 Task: Add a condition where "Status category Less than Solved" in unsolved tickets in your groups.
Action: Mouse moved to (125, 416)
Screenshot: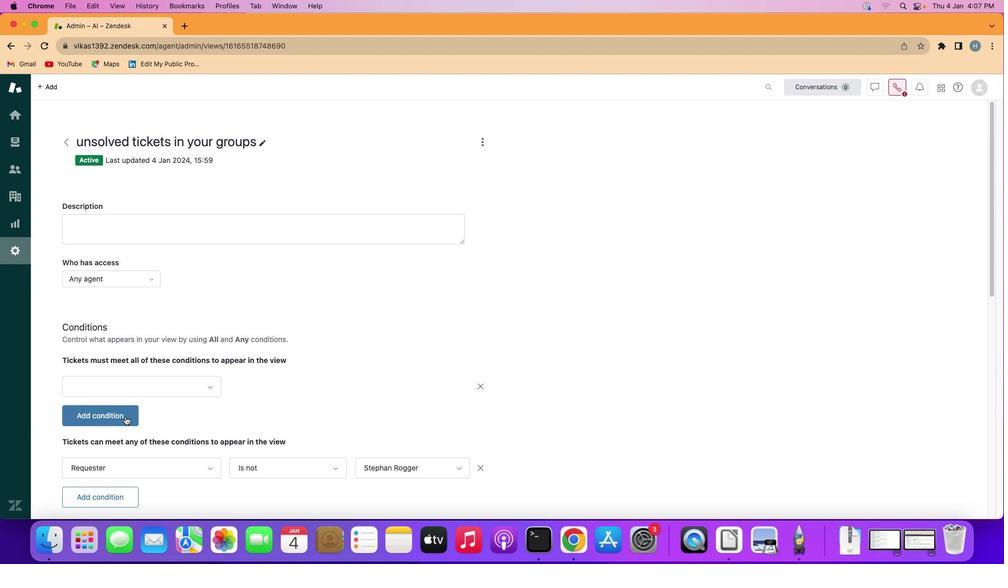 
Action: Mouse pressed left at (125, 416)
Screenshot: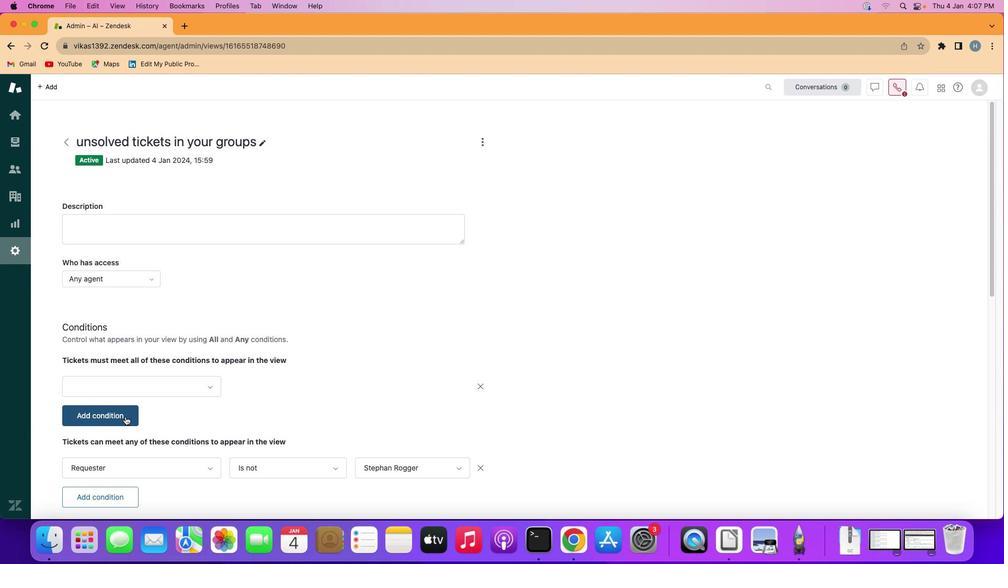 
Action: Mouse moved to (127, 414)
Screenshot: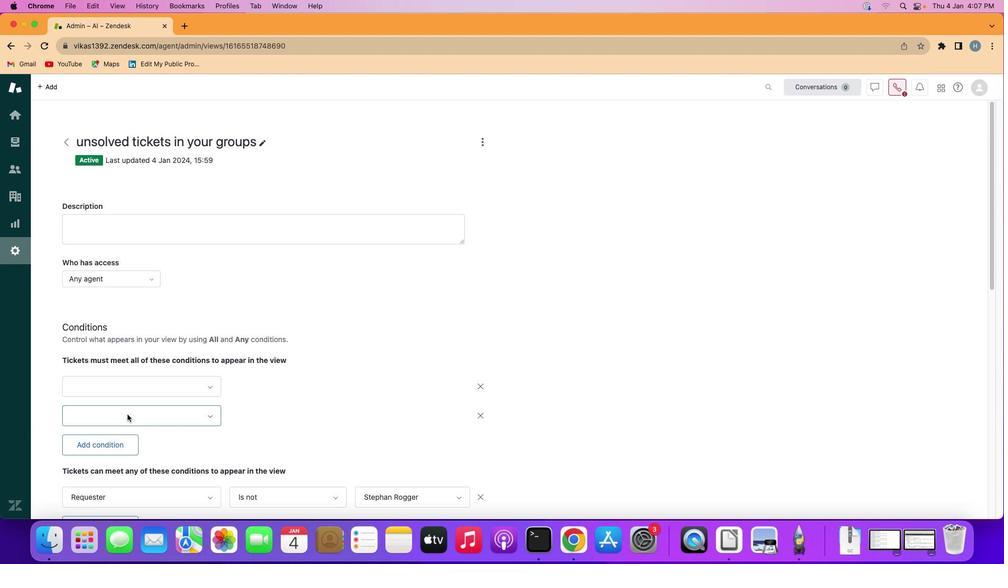 
Action: Mouse pressed left at (127, 414)
Screenshot: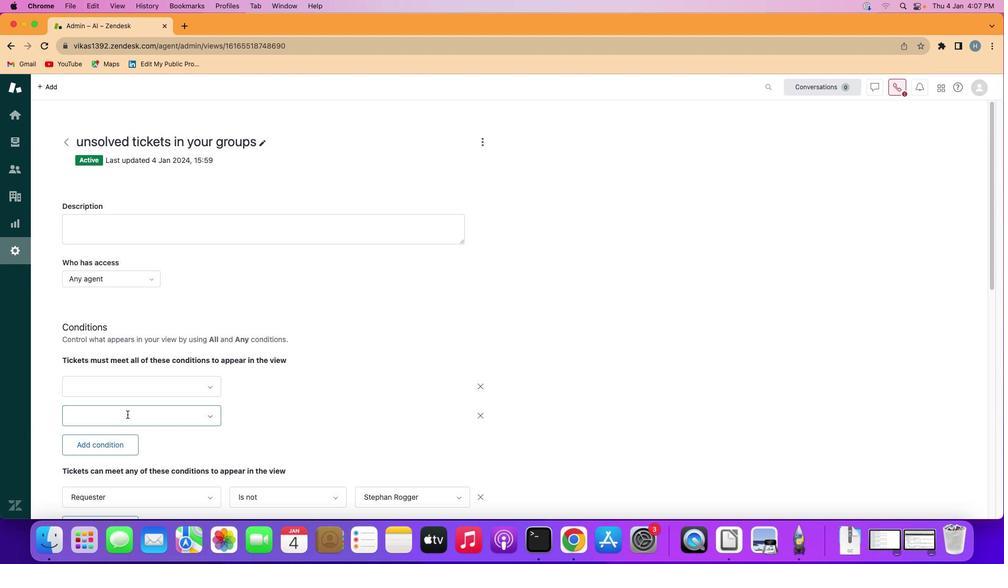 
Action: Mouse moved to (150, 233)
Screenshot: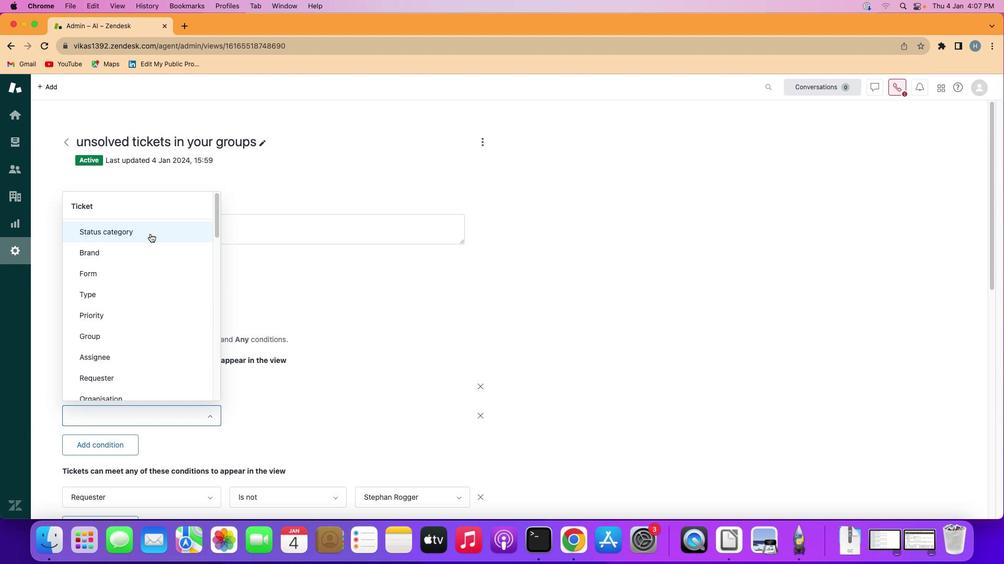 
Action: Mouse pressed left at (150, 233)
Screenshot: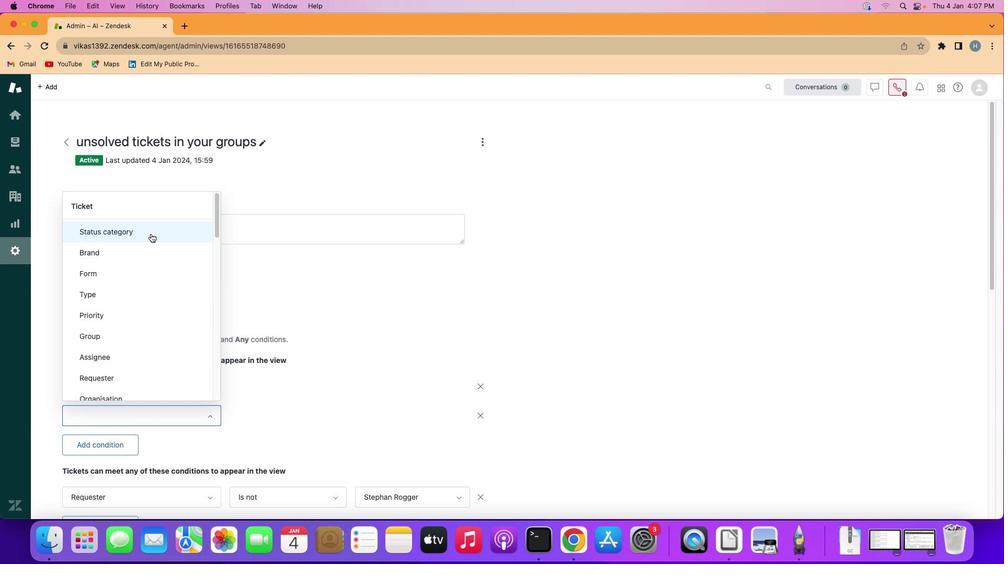 
Action: Mouse moved to (277, 416)
Screenshot: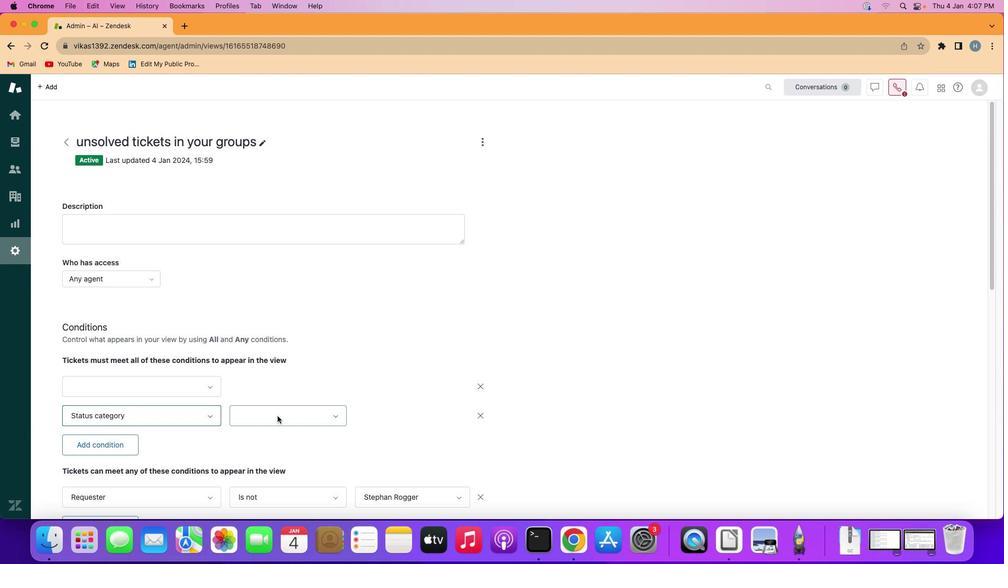 
Action: Mouse pressed left at (277, 416)
Screenshot: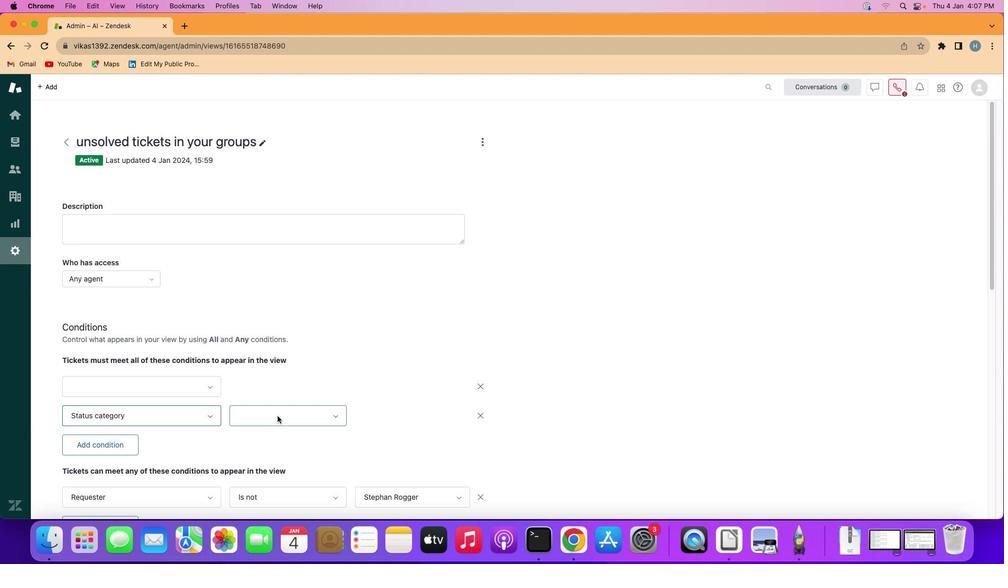 
Action: Mouse moved to (291, 366)
Screenshot: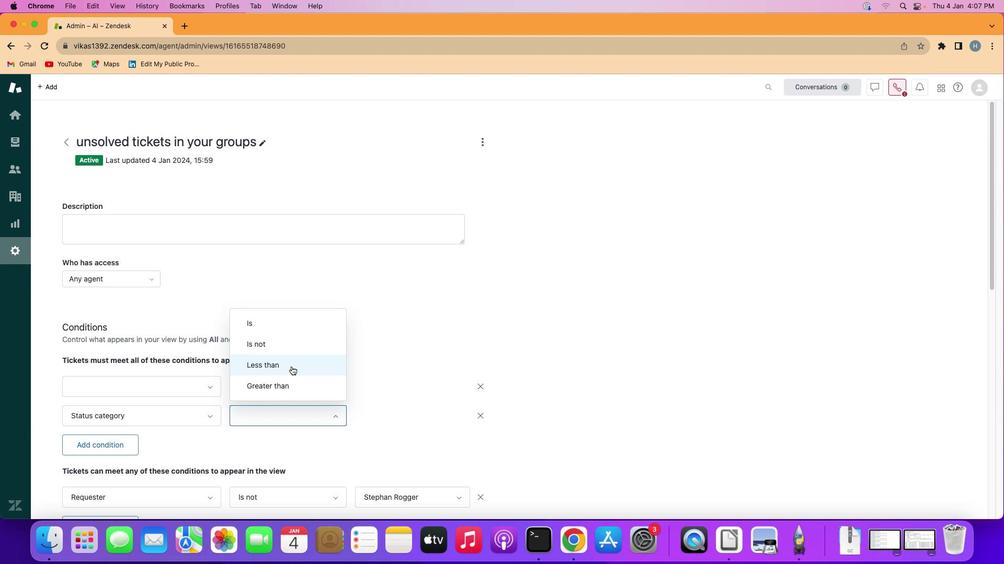 
Action: Mouse pressed left at (291, 366)
Screenshot: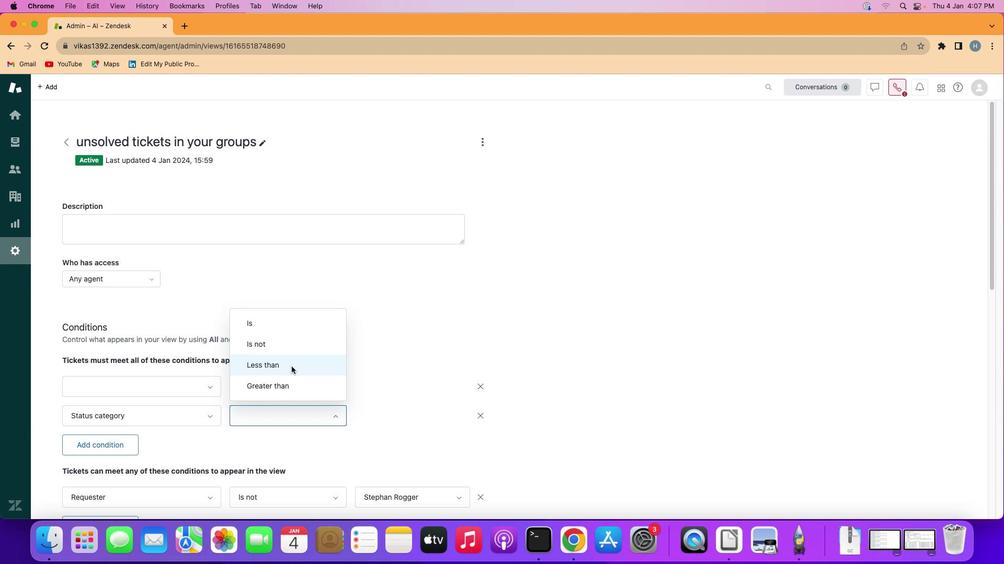 
Action: Mouse moved to (390, 415)
Screenshot: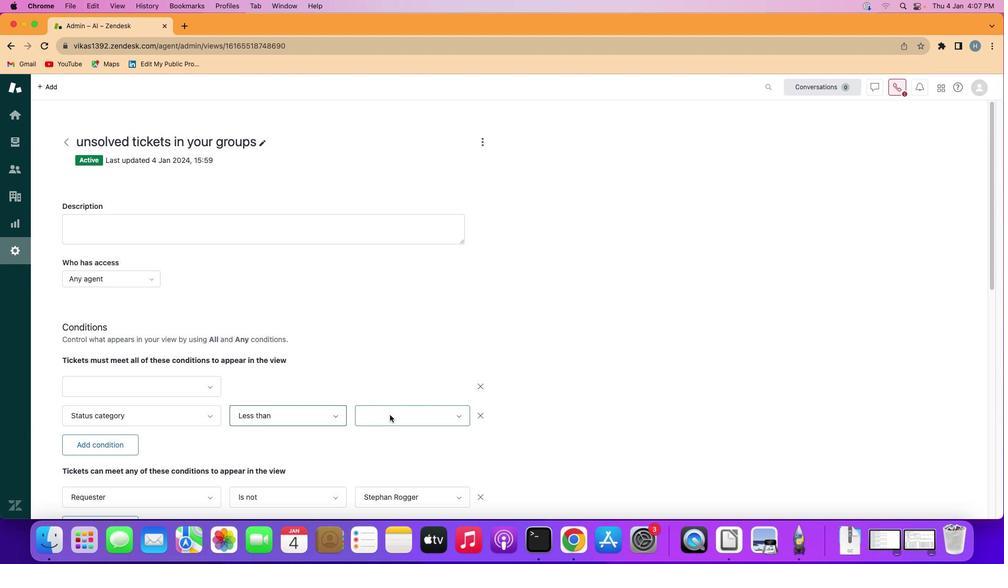 
Action: Mouse pressed left at (390, 415)
Screenshot: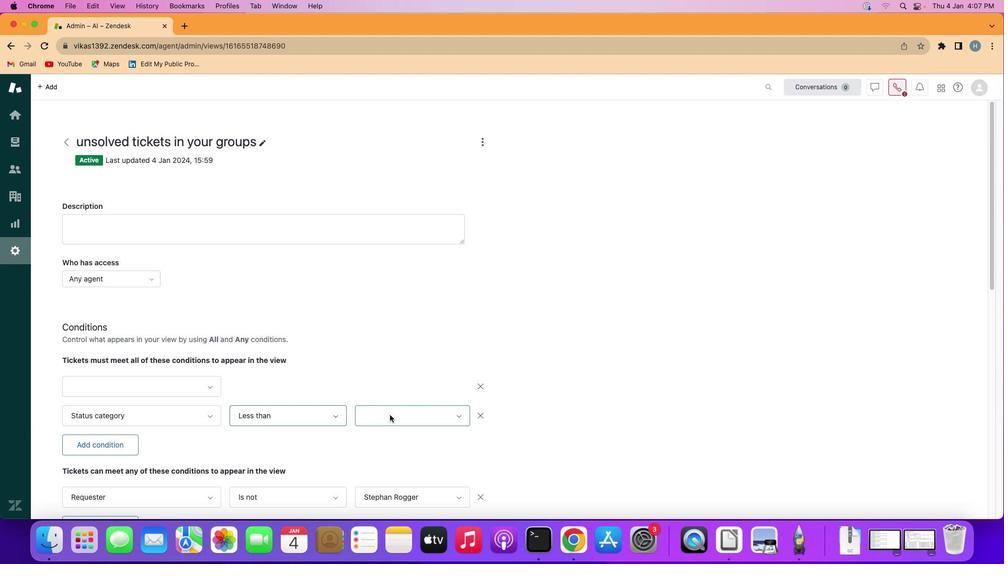 
Action: Mouse moved to (403, 366)
Screenshot: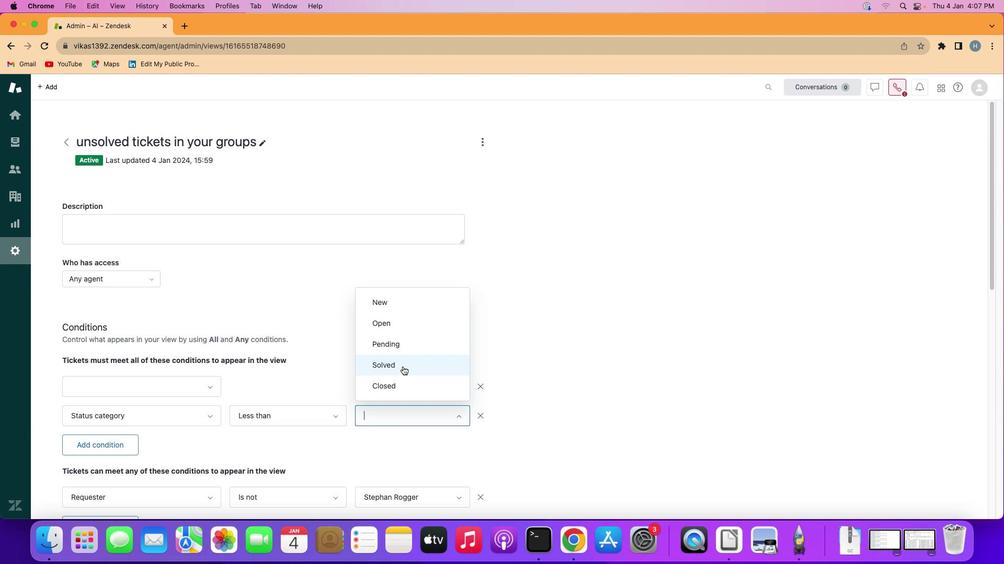 
Action: Mouse pressed left at (403, 366)
Screenshot: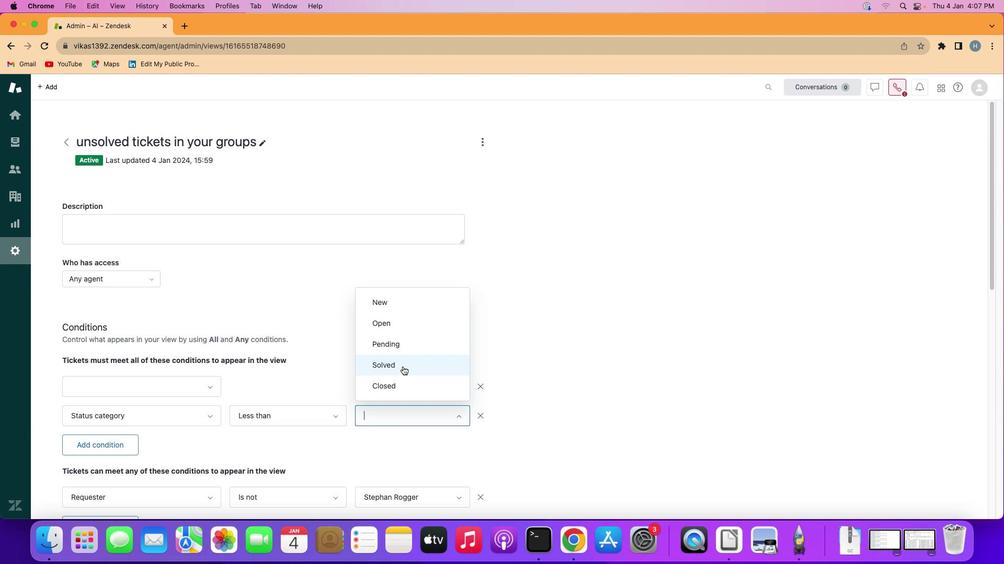 
Action: Mouse moved to (530, 410)
Screenshot: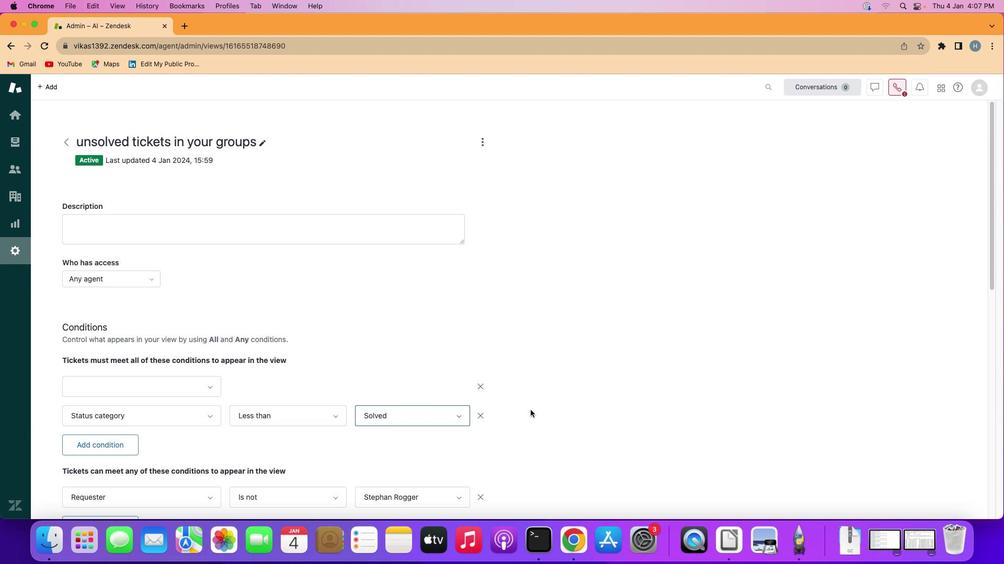 
